Task: In the  document study Apply all border to the tabe with  'with box; Style line and width 1 pt 'Select Header and apply  'Bold' Select the text and align it to the  Left
Action: Mouse moved to (314, 51)
Screenshot: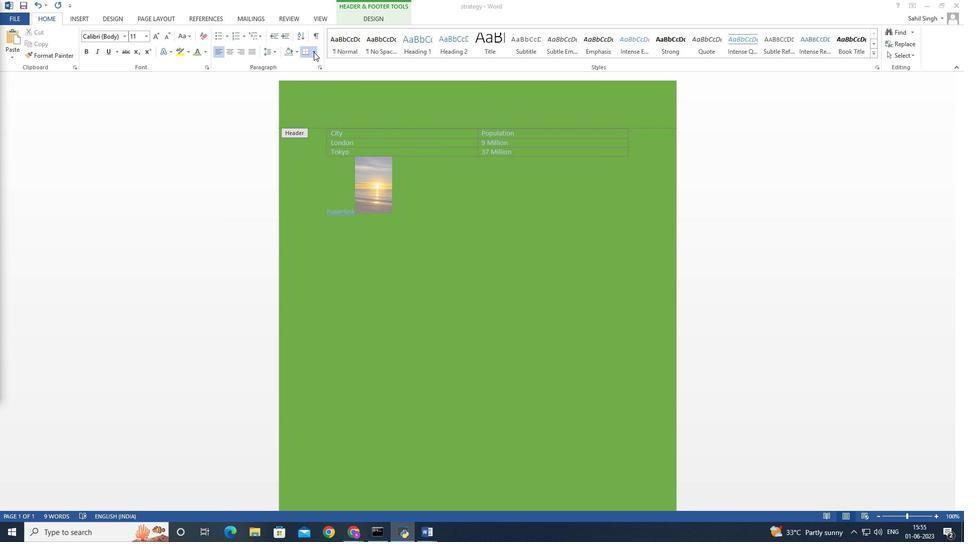 
Action: Mouse pressed left at (314, 51)
Screenshot: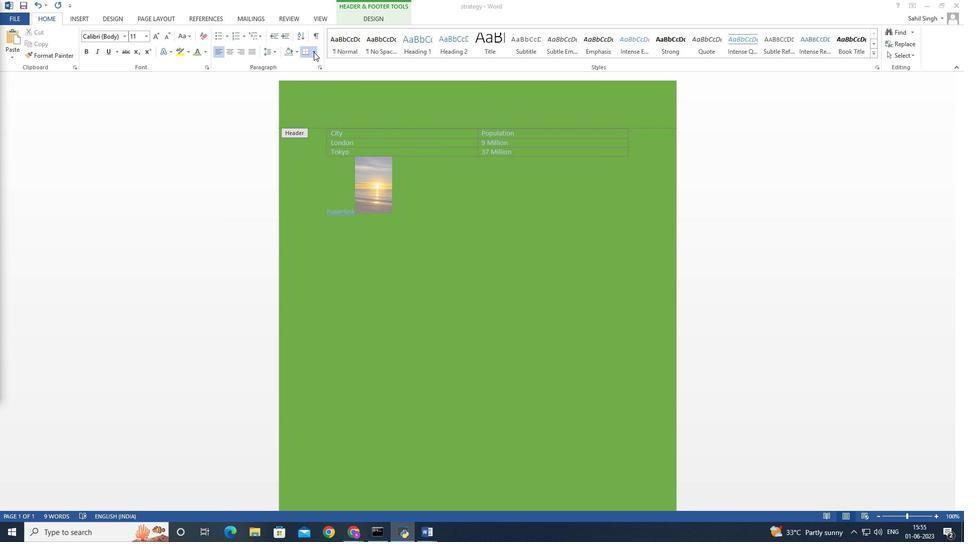 
Action: Mouse moved to (312, 53)
Screenshot: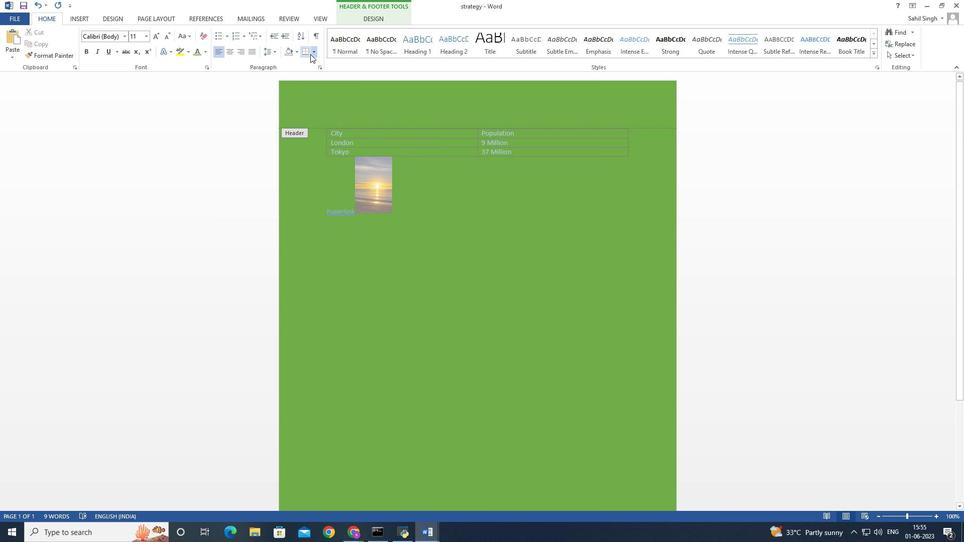 
Action: Mouse pressed left at (312, 53)
Screenshot: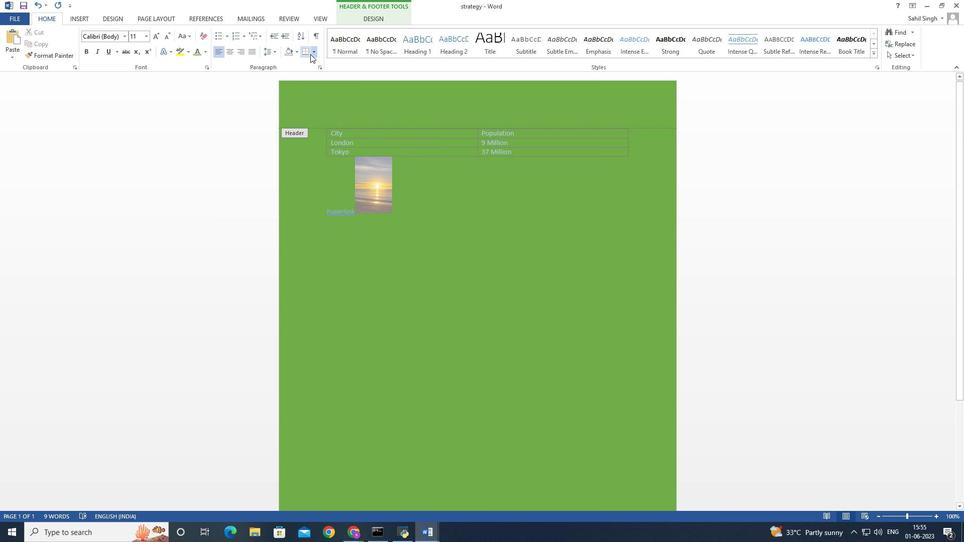 
Action: Mouse moved to (342, 124)
Screenshot: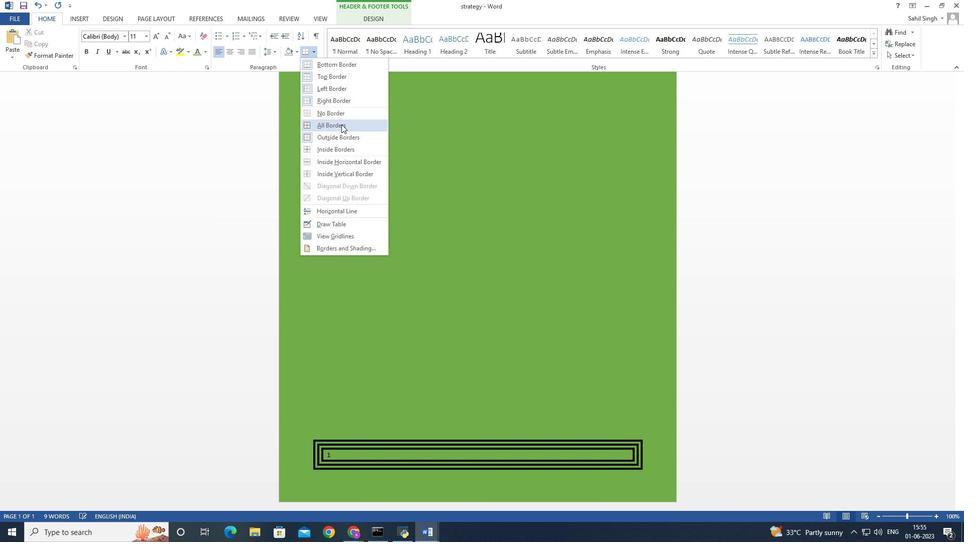 
Action: Mouse pressed left at (342, 124)
Screenshot: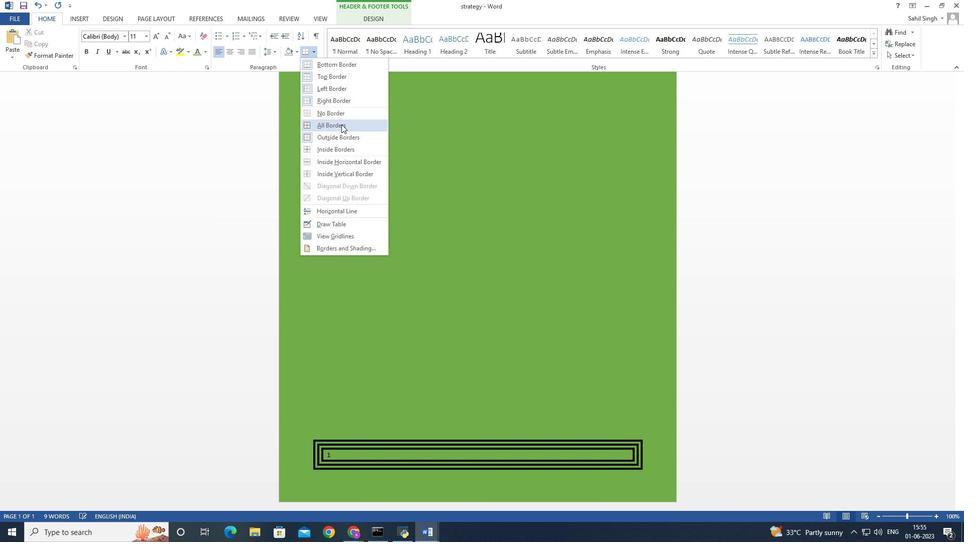 
Action: Mouse moved to (343, 178)
Screenshot: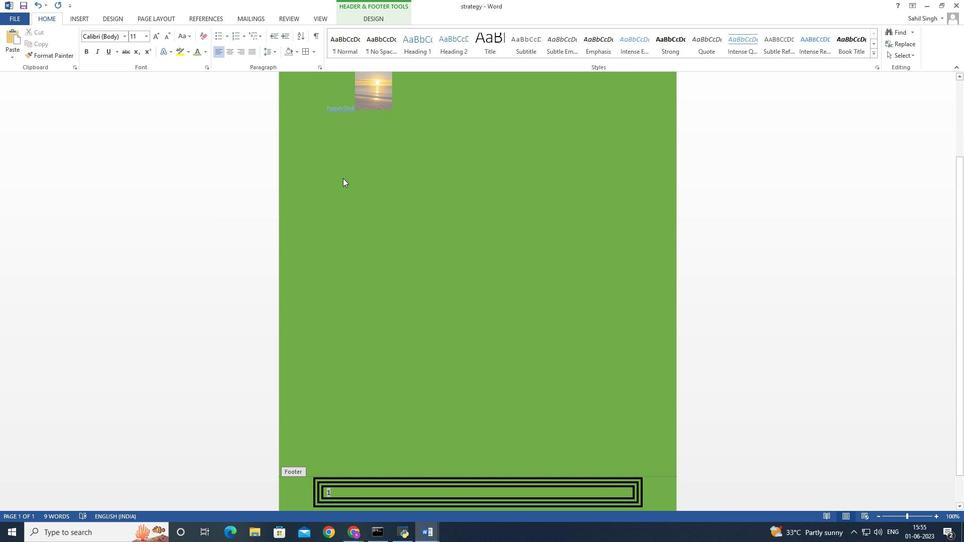 
Action: Key pressed ctrl+Zctrl+Z<'\x1a'>
Screenshot: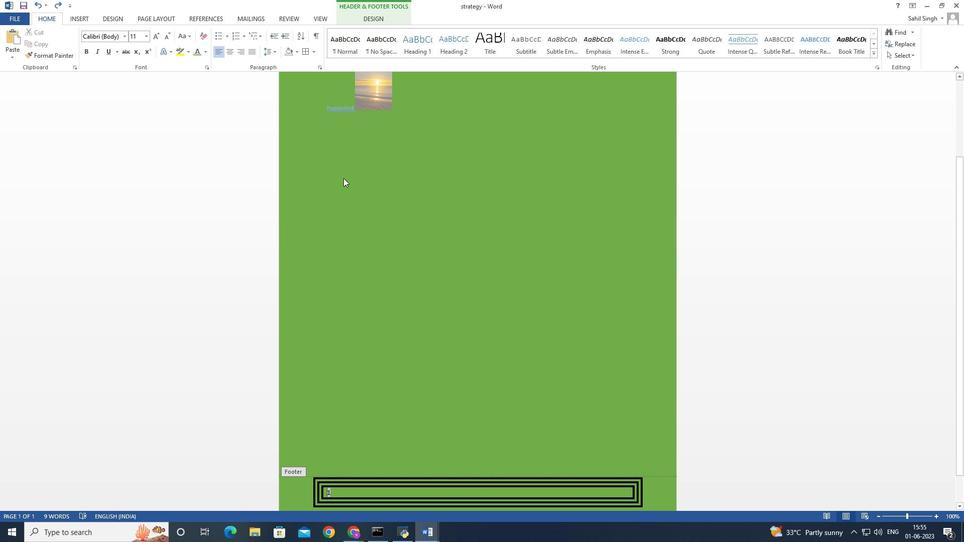 
Action: Mouse moved to (381, 224)
Screenshot: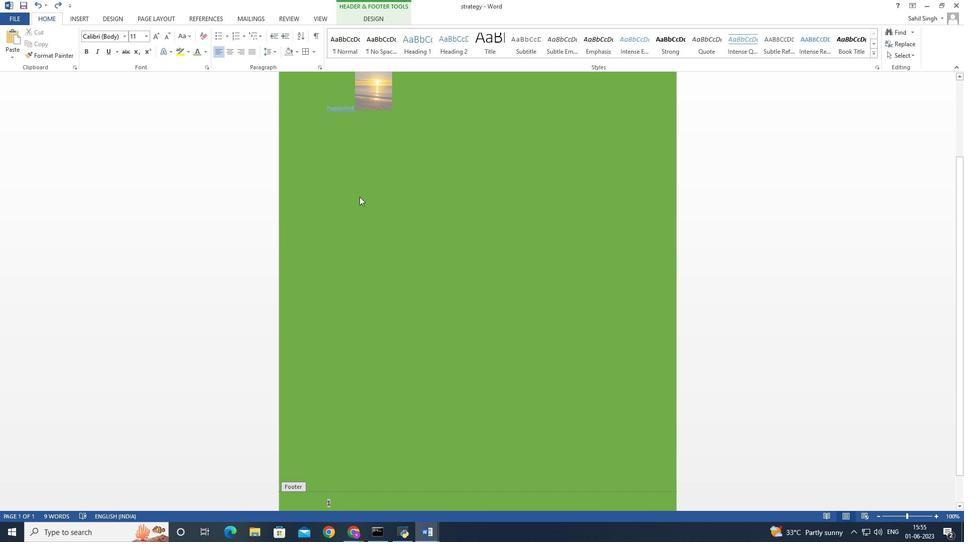
Action: Mouse scrolled (381, 224) with delta (0, 0)
Screenshot: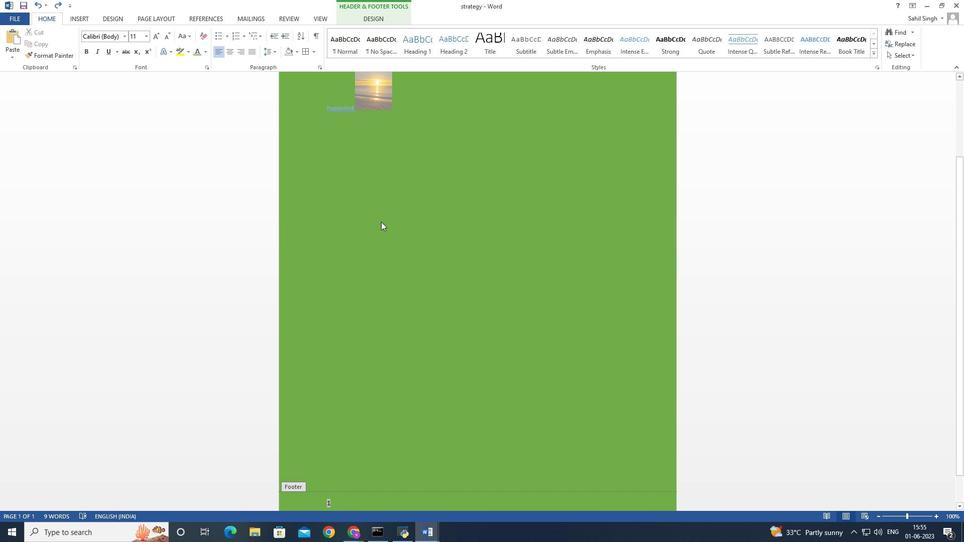 
Action: Mouse moved to (381, 224)
Screenshot: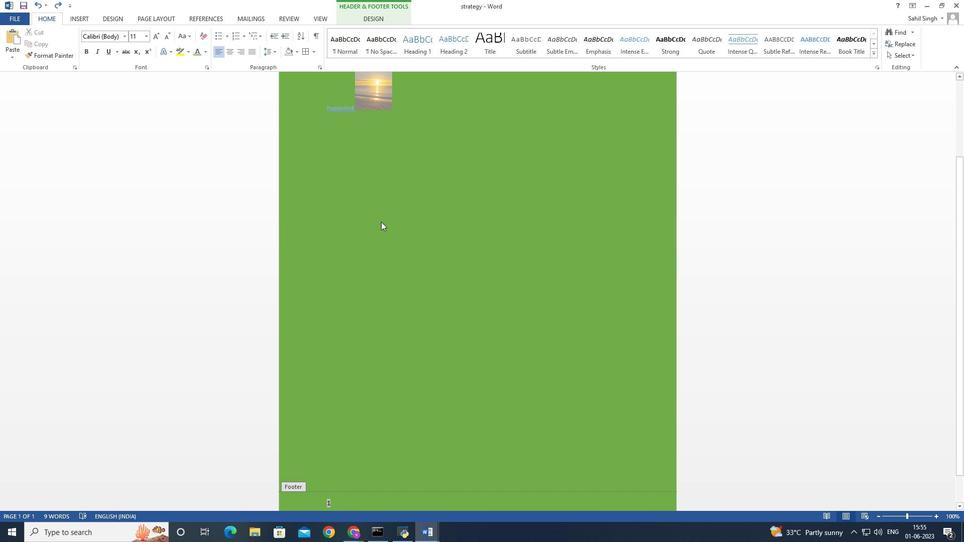 
Action: Mouse scrolled (381, 225) with delta (0, 0)
Screenshot: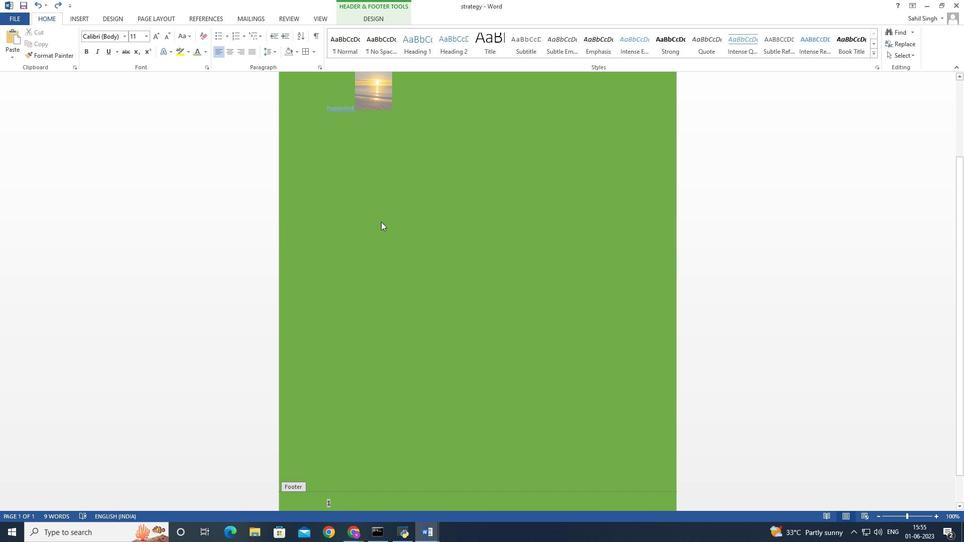 
Action: Mouse moved to (382, 228)
Screenshot: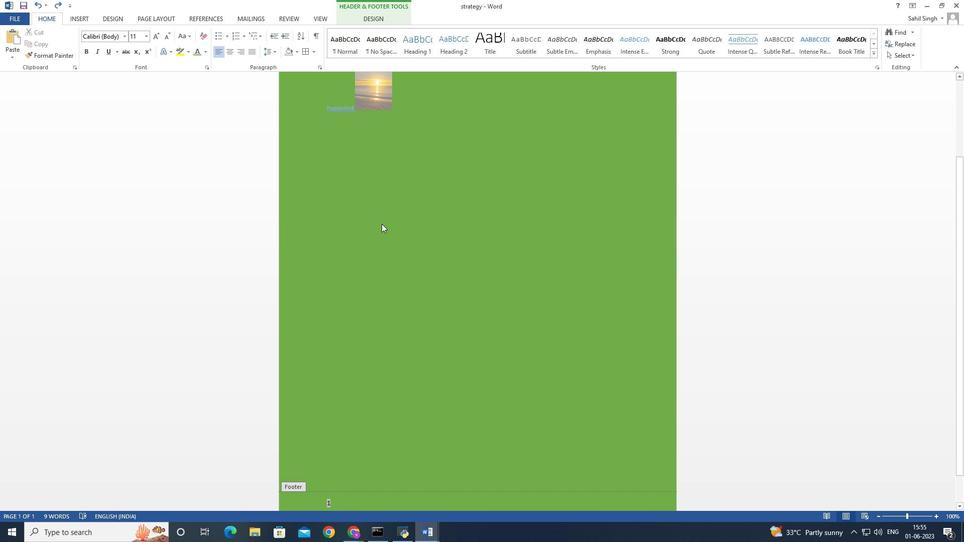 
Action: Mouse scrolled (382, 228) with delta (0, 0)
Screenshot: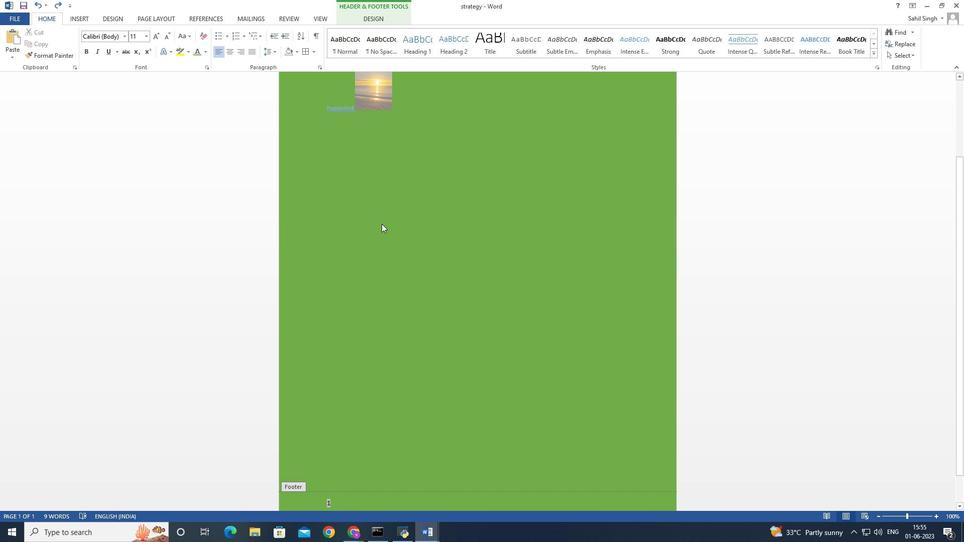 
Action: Mouse moved to (382, 232)
Screenshot: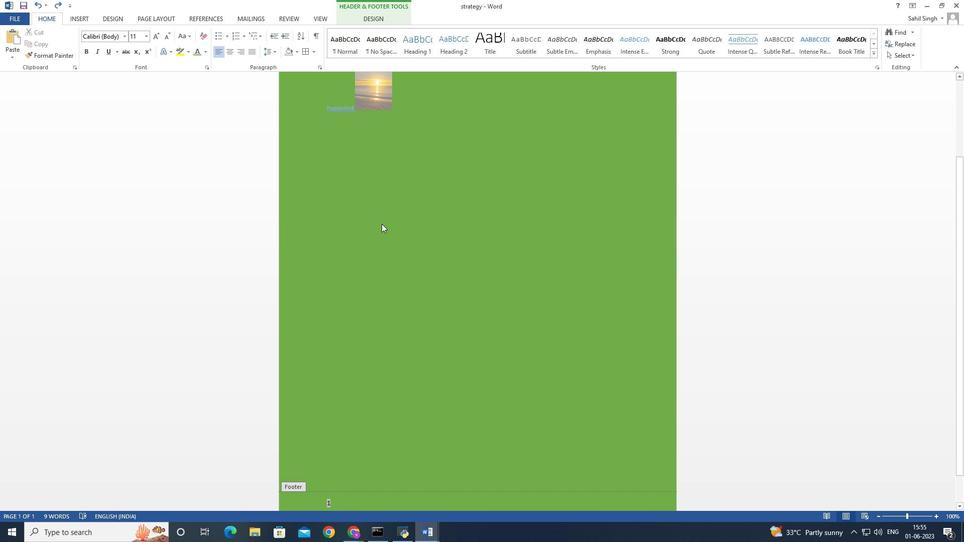 
Action: Mouse scrolled (382, 232) with delta (0, 0)
Screenshot: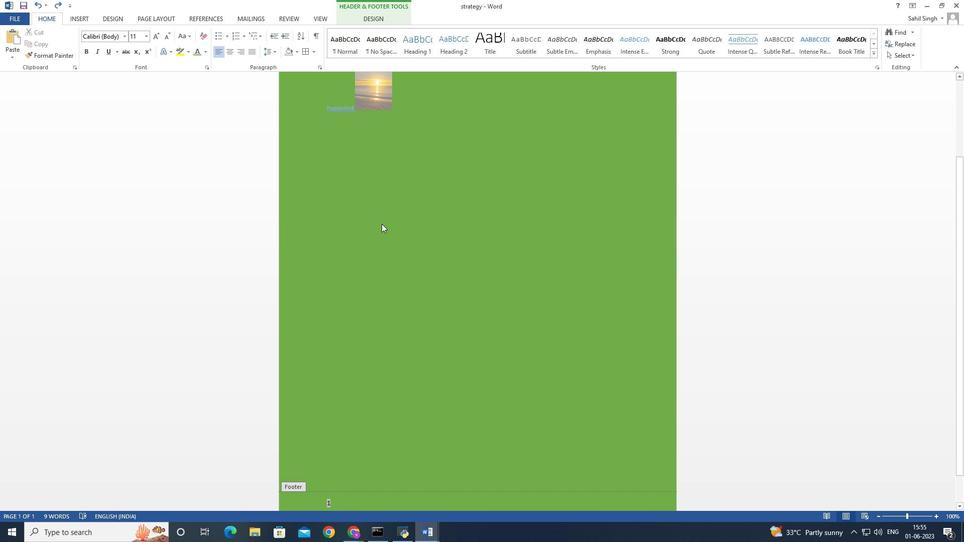 
Action: Mouse moved to (242, 245)
Screenshot: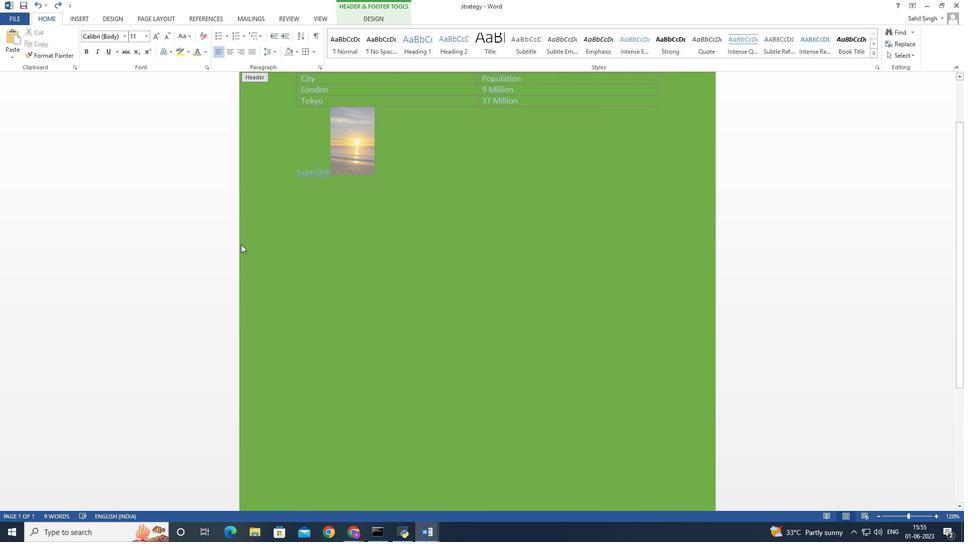 
Action: Mouse scrolled (242, 245) with delta (0, 0)
Screenshot: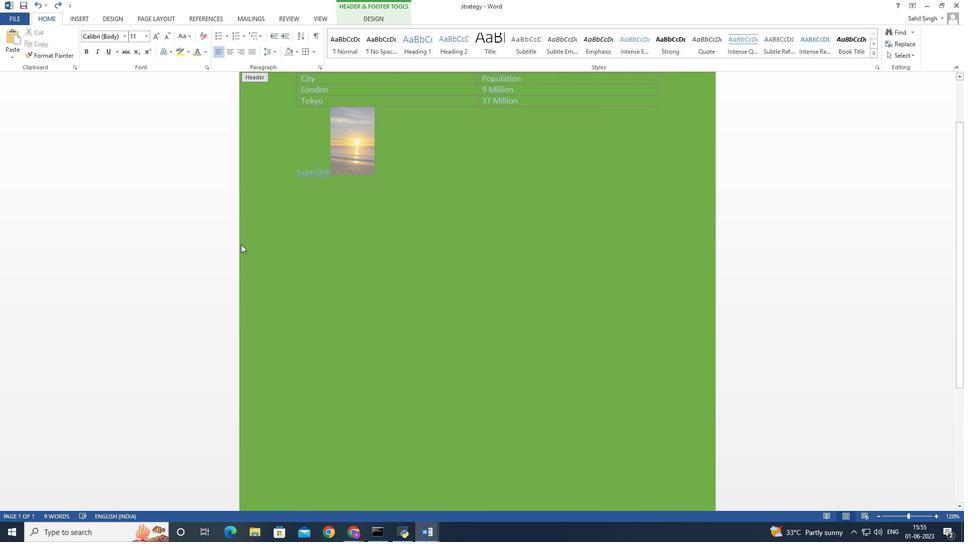 
Action: Mouse moved to (242, 245)
Screenshot: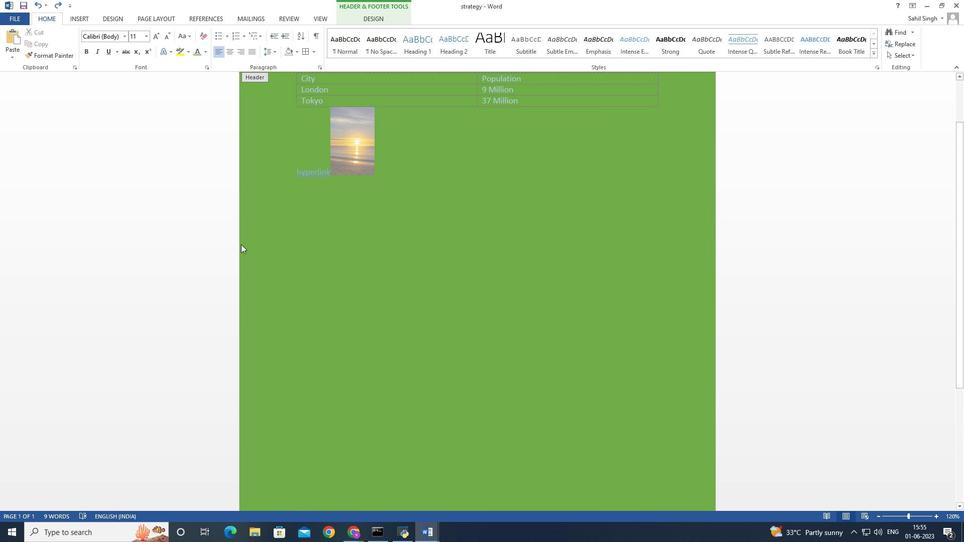 
Action: Mouse scrolled (242, 246) with delta (0, 0)
Screenshot: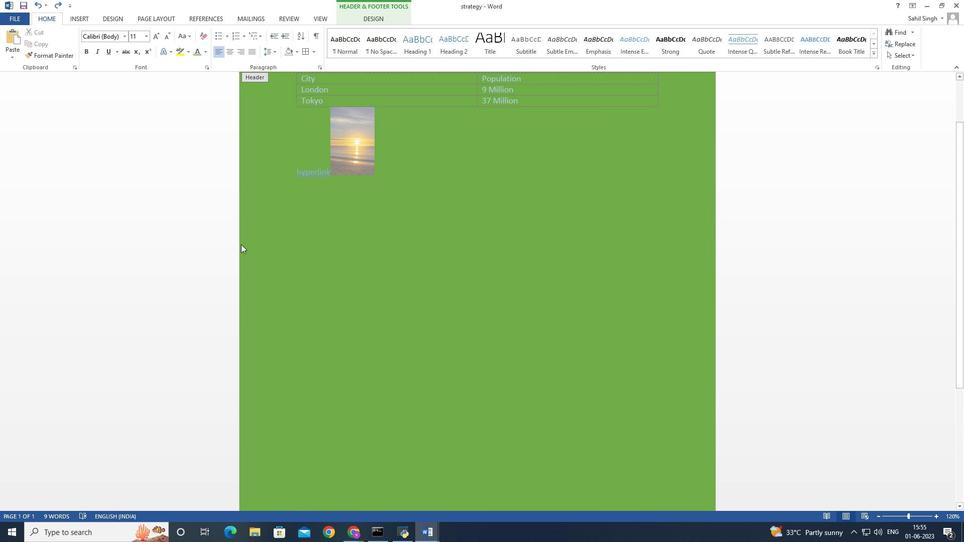 
Action: Mouse moved to (242, 245)
Screenshot: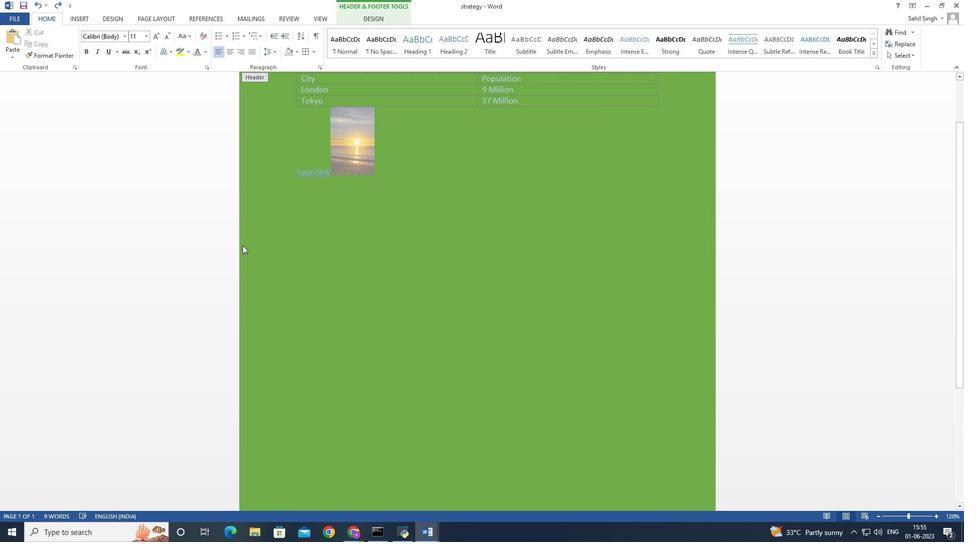 
Action: Mouse scrolled (242, 246) with delta (0, 0)
Screenshot: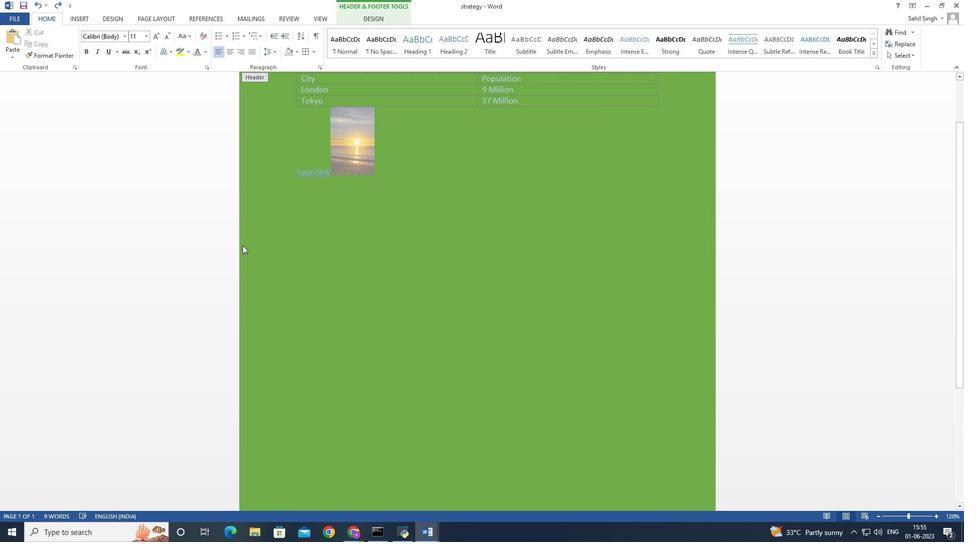 
Action: Mouse moved to (304, 145)
Screenshot: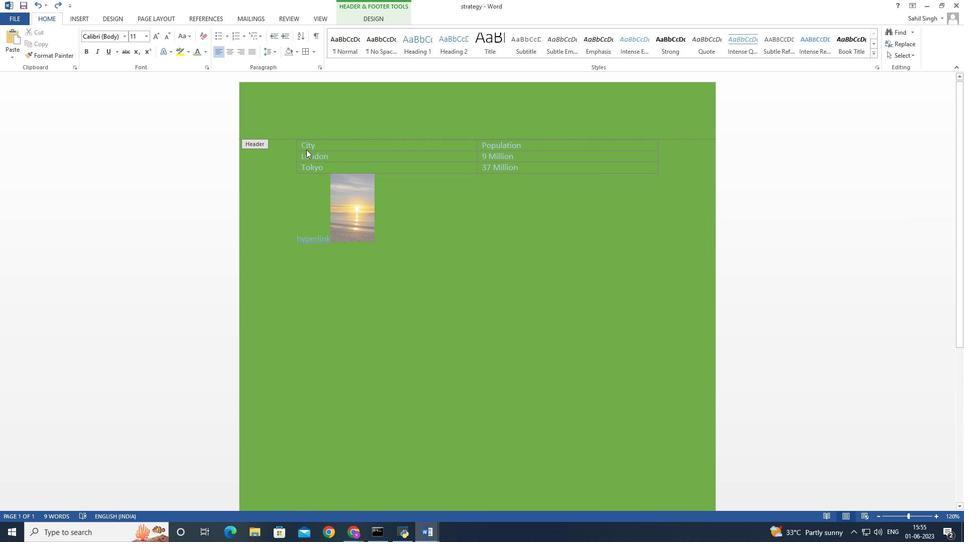 
Action: Mouse pressed left at (304, 145)
Screenshot: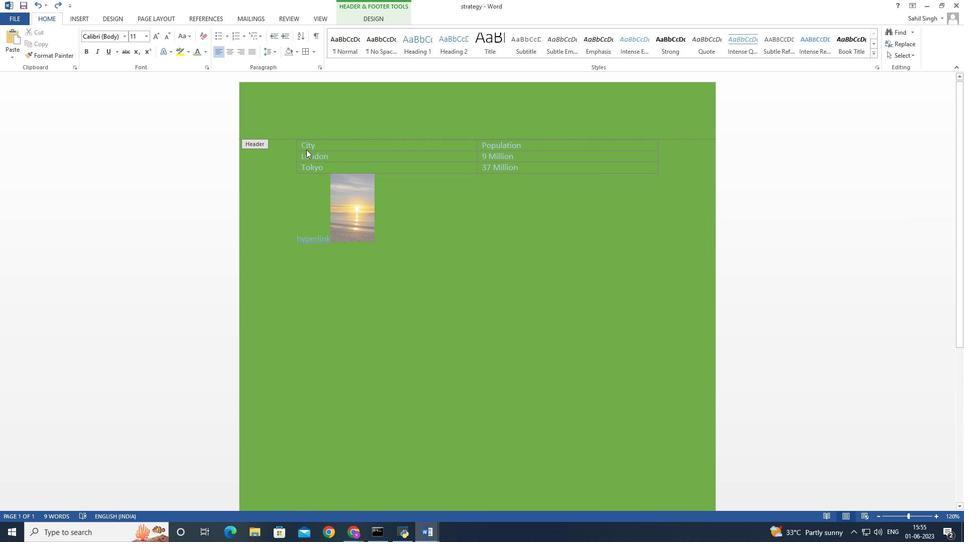
Action: Mouse moved to (301, 149)
Screenshot: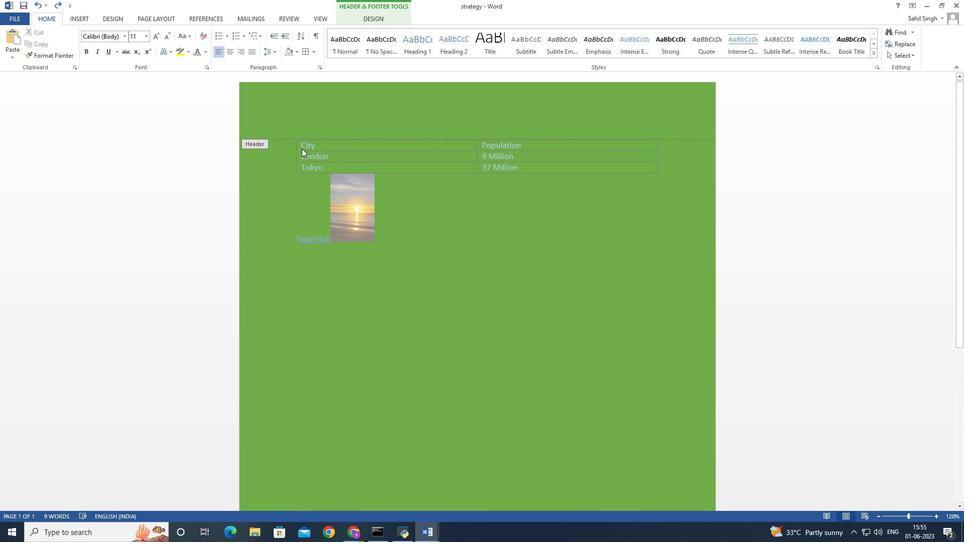 
Action: Mouse pressed left at (301, 149)
Screenshot: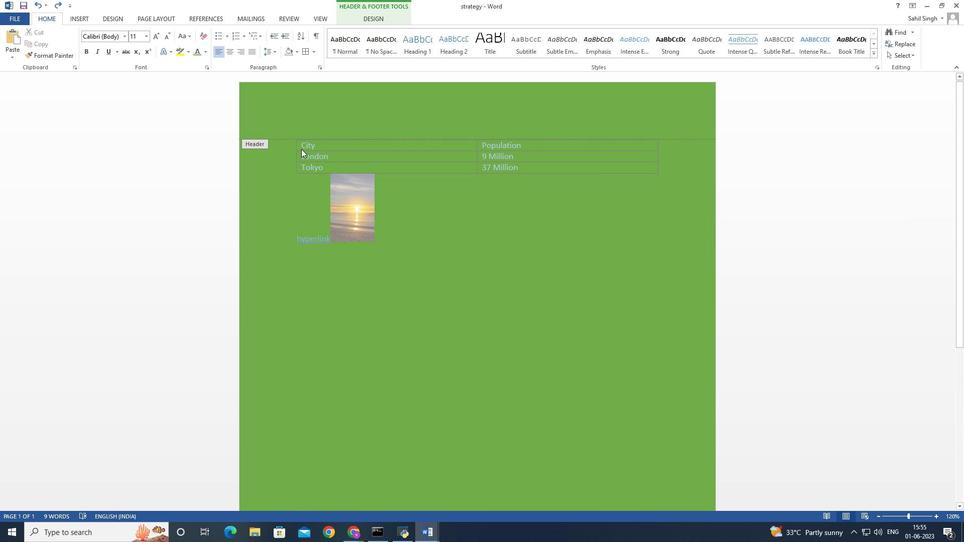 
Action: Mouse pressed left at (301, 149)
Screenshot: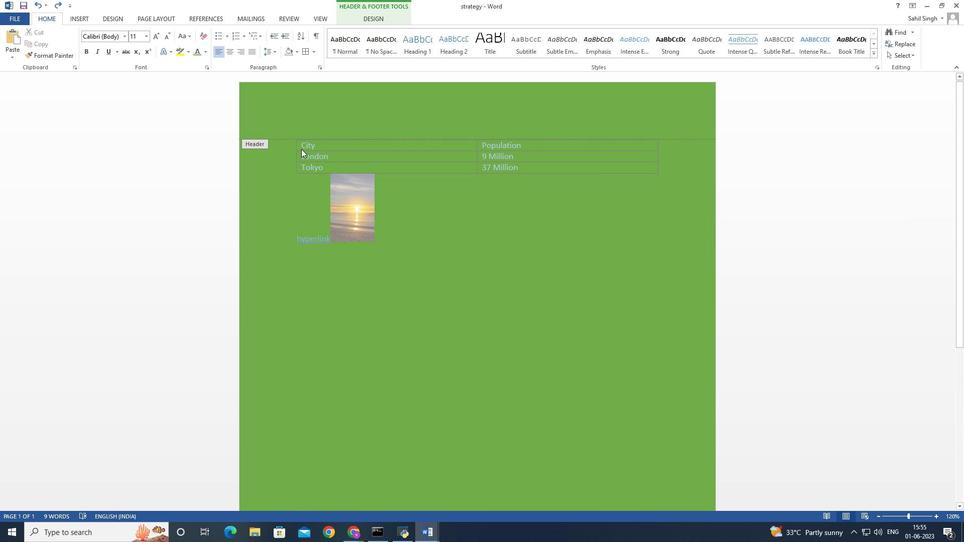 
Action: Mouse moved to (293, 136)
Screenshot: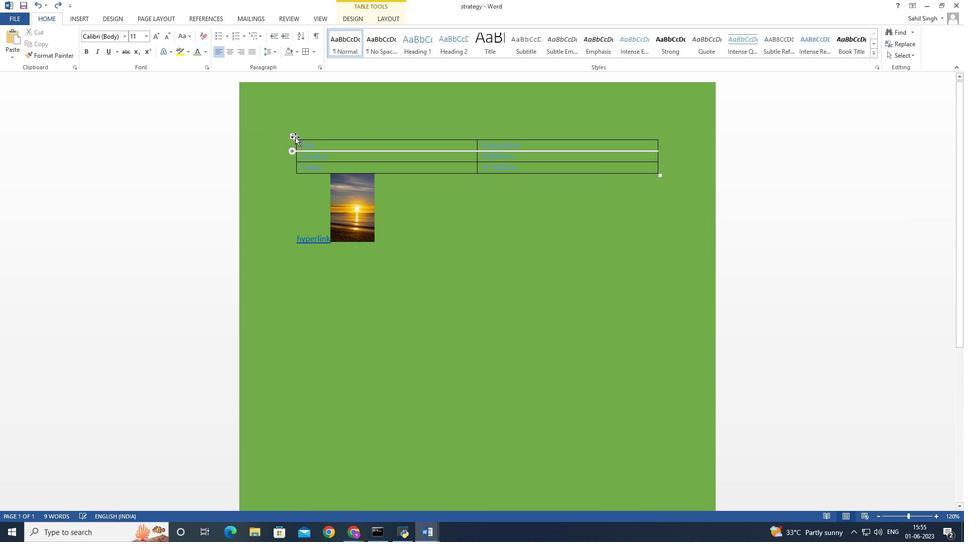 
Action: Mouse pressed left at (293, 136)
Screenshot: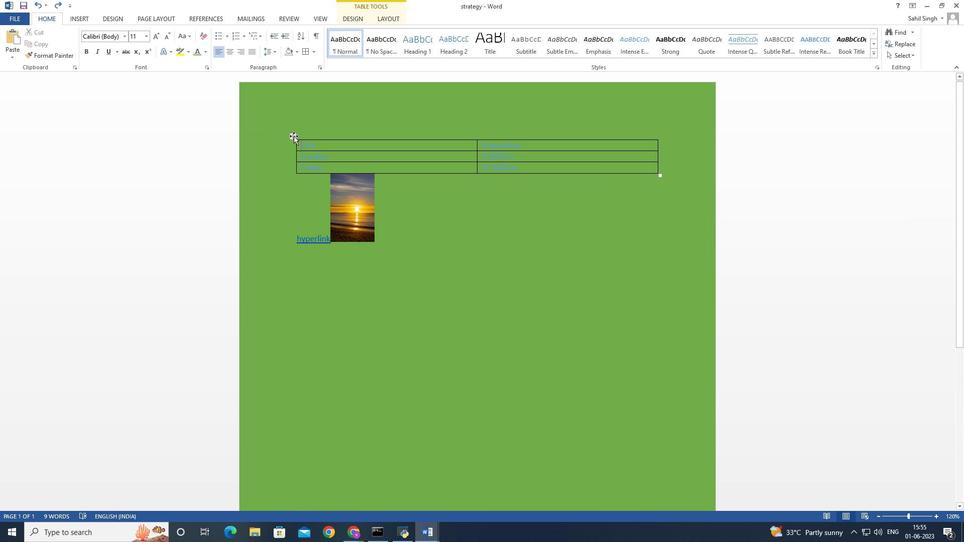 
Action: Mouse moved to (394, 118)
Screenshot: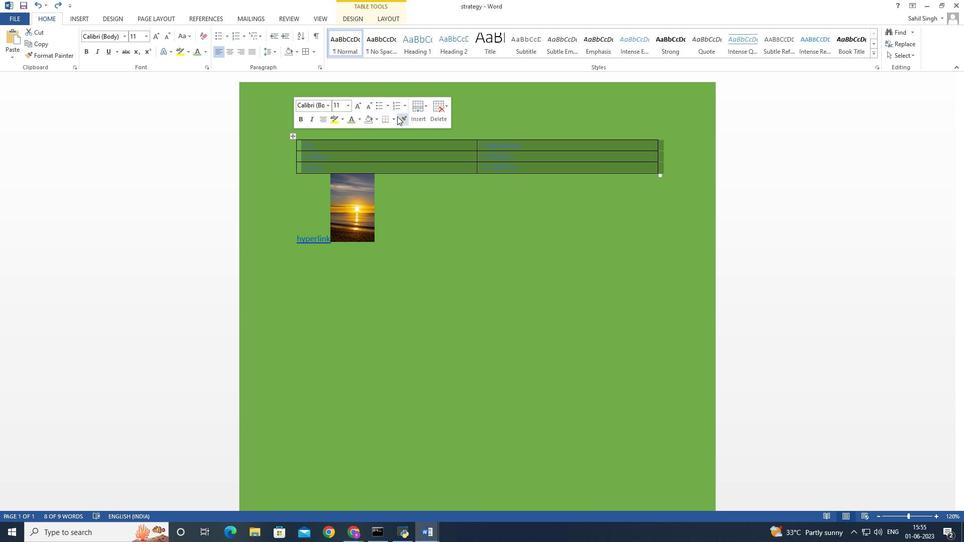 
Action: Mouse pressed left at (394, 118)
Screenshot: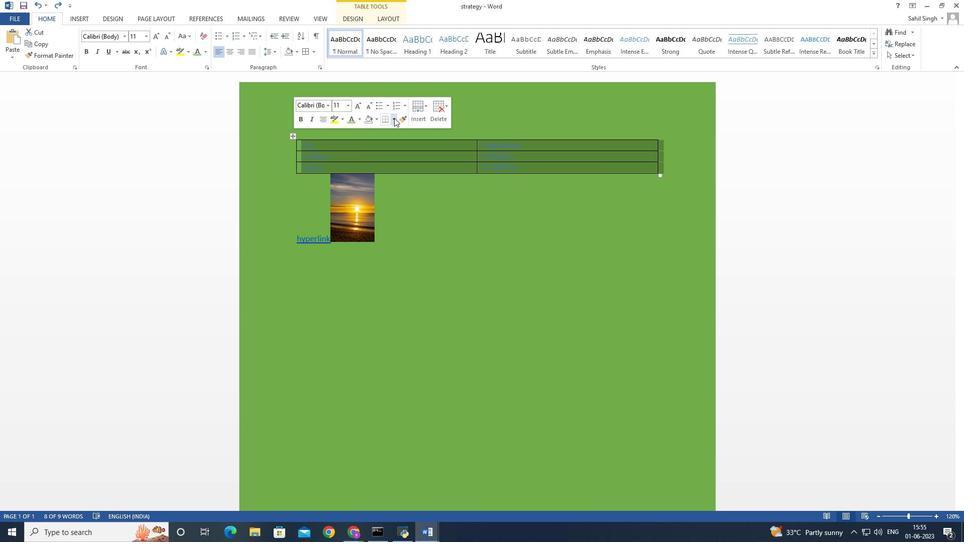 
Action: Mouse moved to (438, 316)
Screenshot: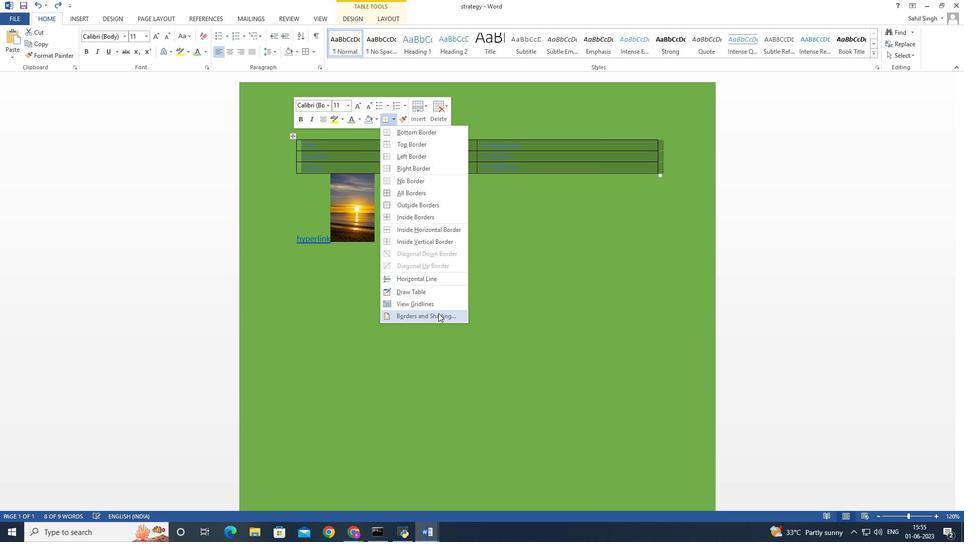 
Action: Mouse pressed left at (438, 316)
Screenshot: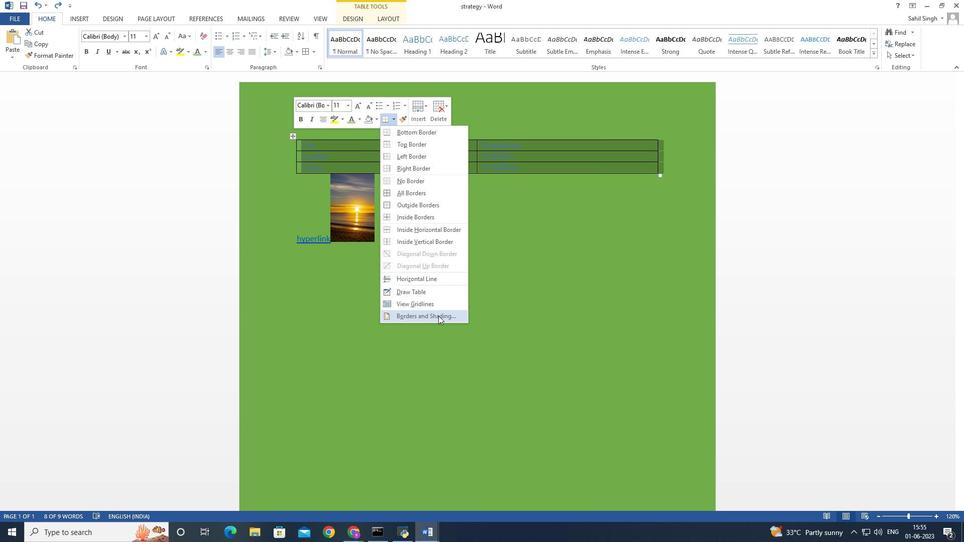 
Action: Mouse moved to (362, 222)
Screenshot: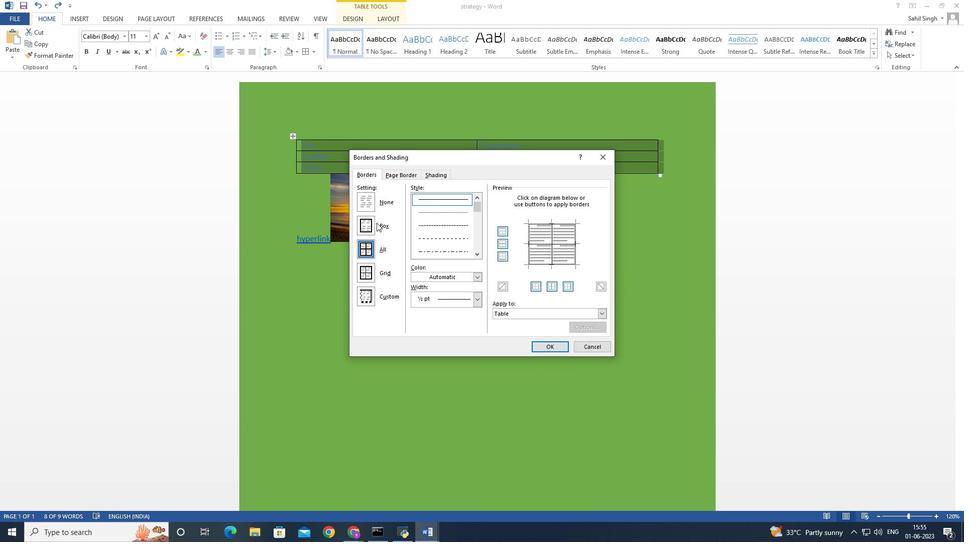 
Action: Mouse pressed left at (362, 222)
Screenshot: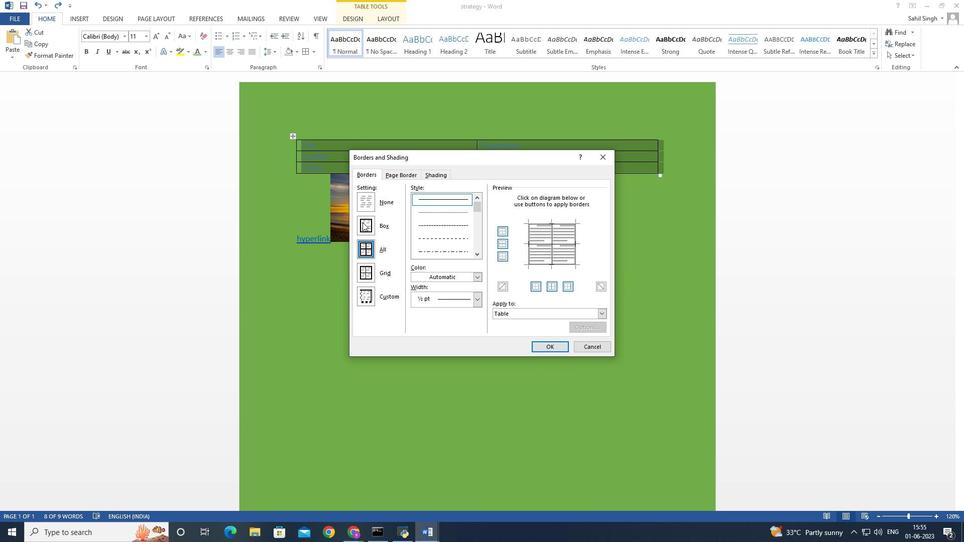 
Action: Mouse moved to (447, 193)
Screenshot: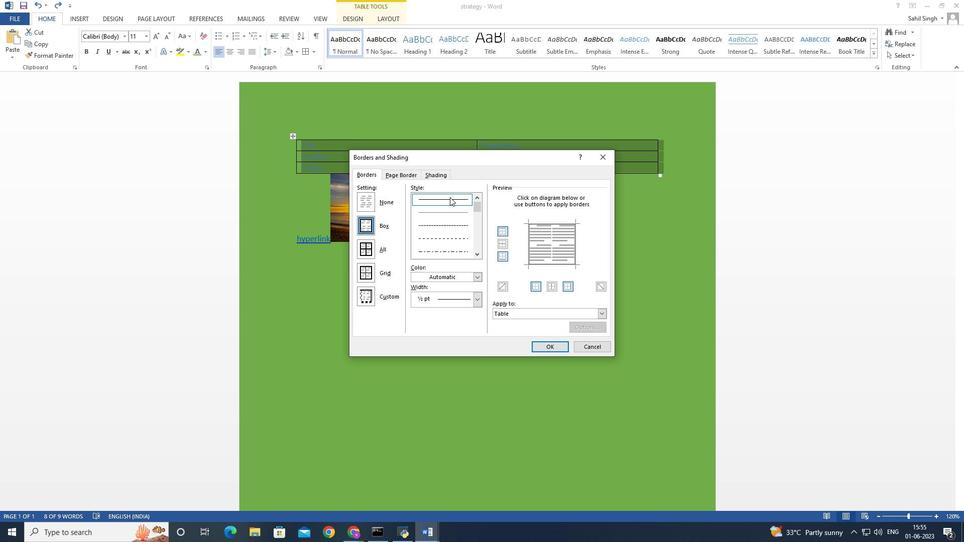 
Action: Mouse pressed left at (447, 193)
Screenshot: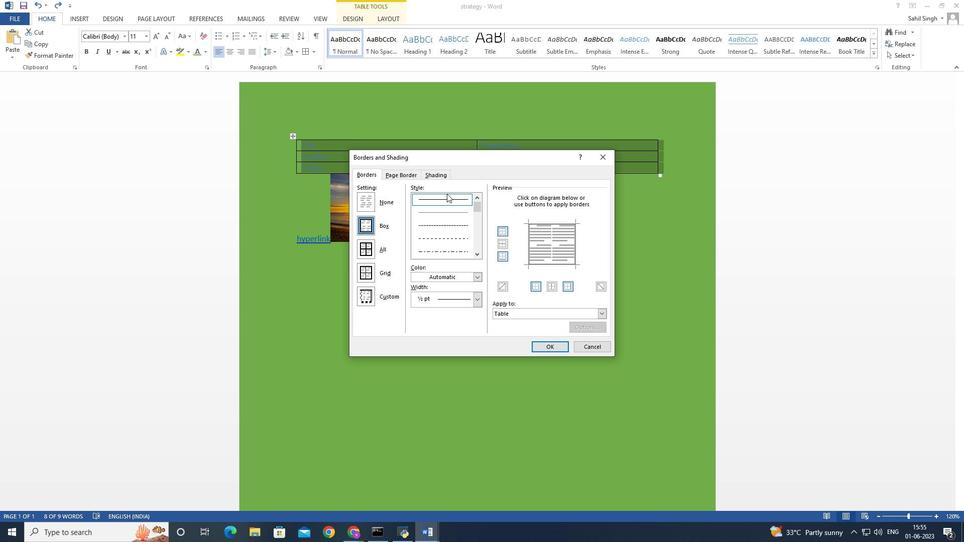 
Action: Mouse moved to (480, 293)
Screenshot: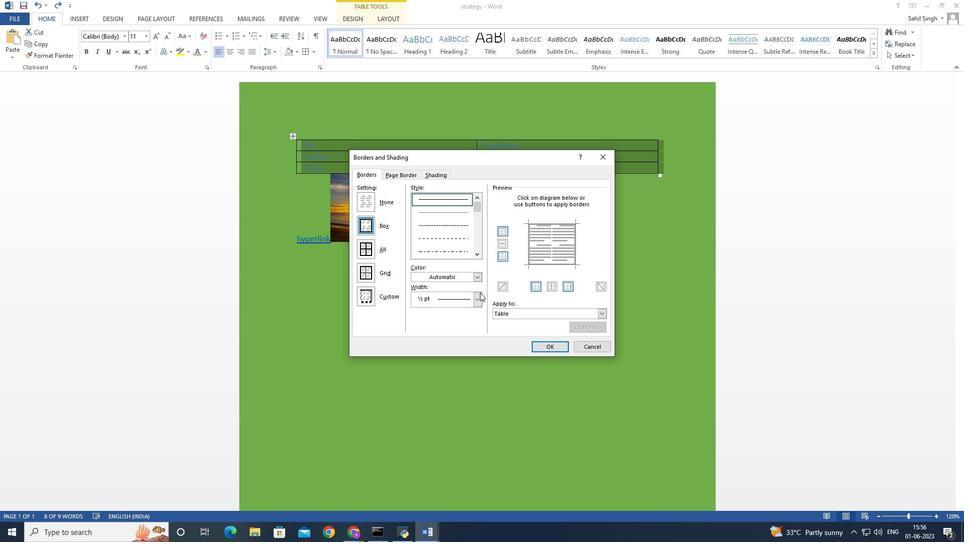 
Action: Mouse pressed left at (480, 293)
Screenshot: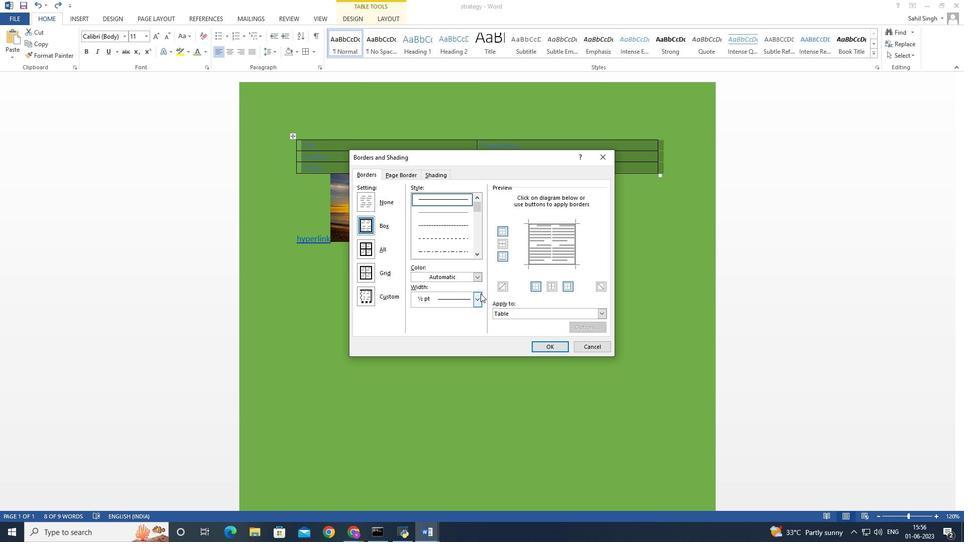 
Action: Mouse moved to (438, 351)
Screenshot: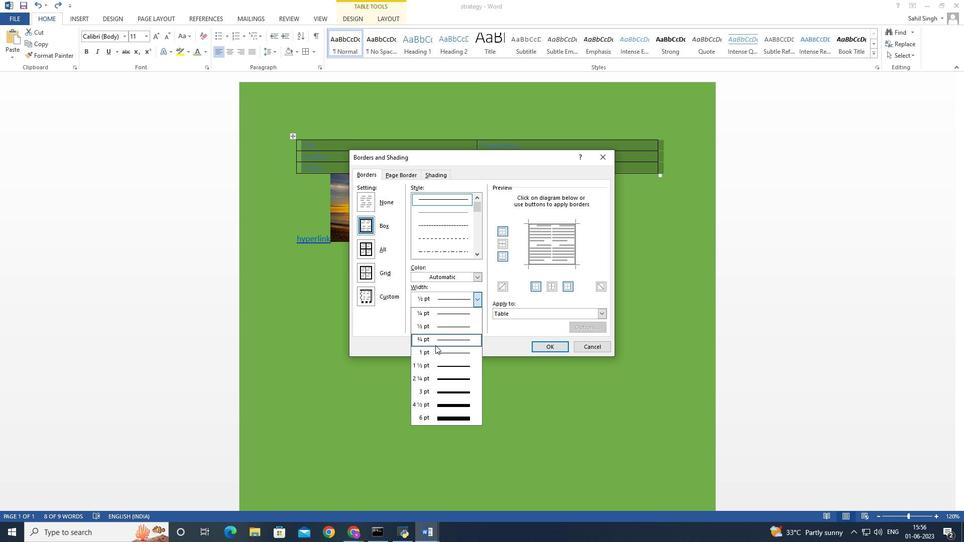 
Action: Mouse pressed left at (438, 351)
Screenshot: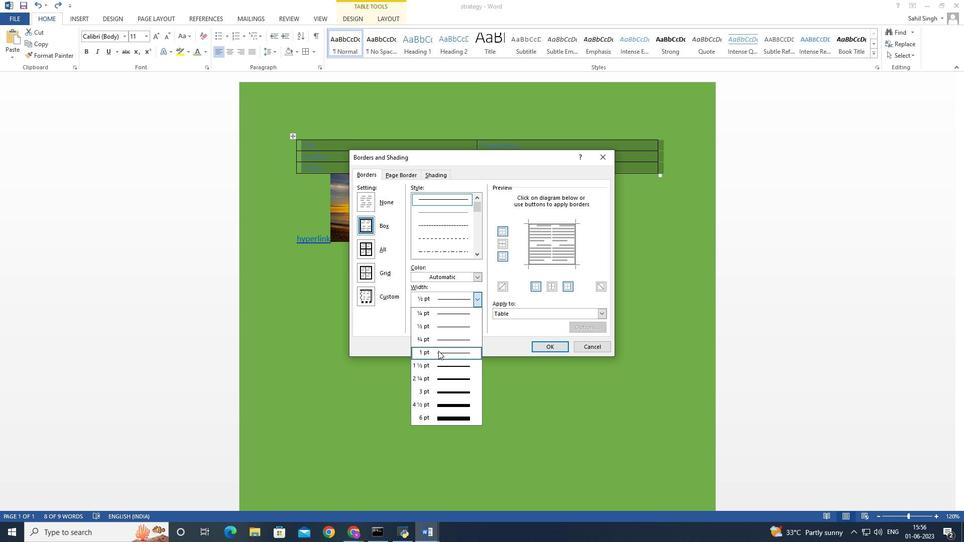 
Action: Mouse moved to (543, 345)
Screenshot: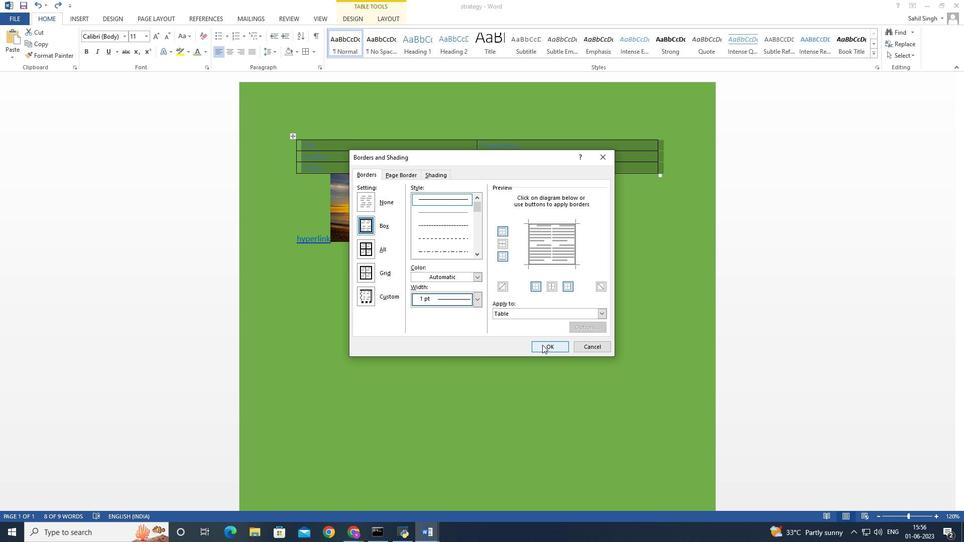 
Action: Mouse pressed left at (543, 345)
Screenshot: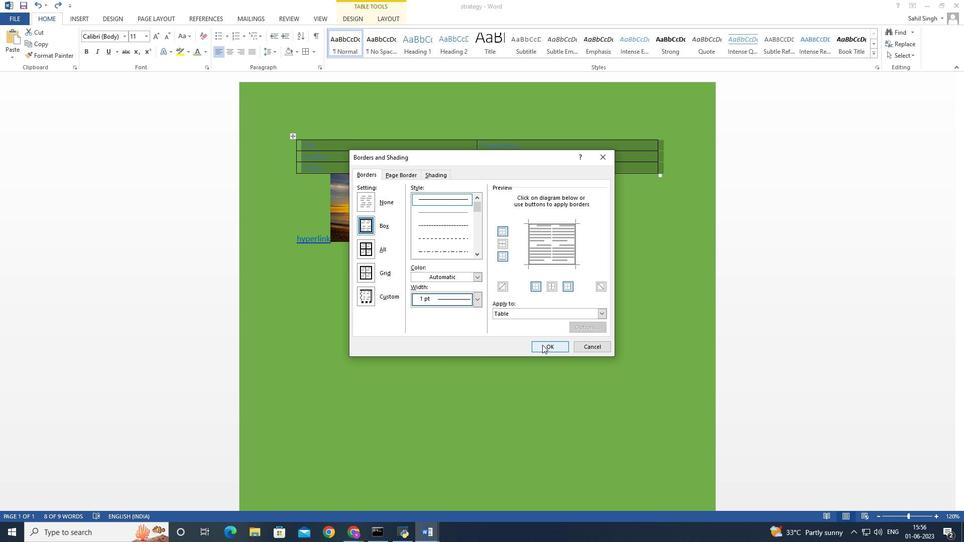 
Action: Mouse moved to (325, 142)
Screenshot: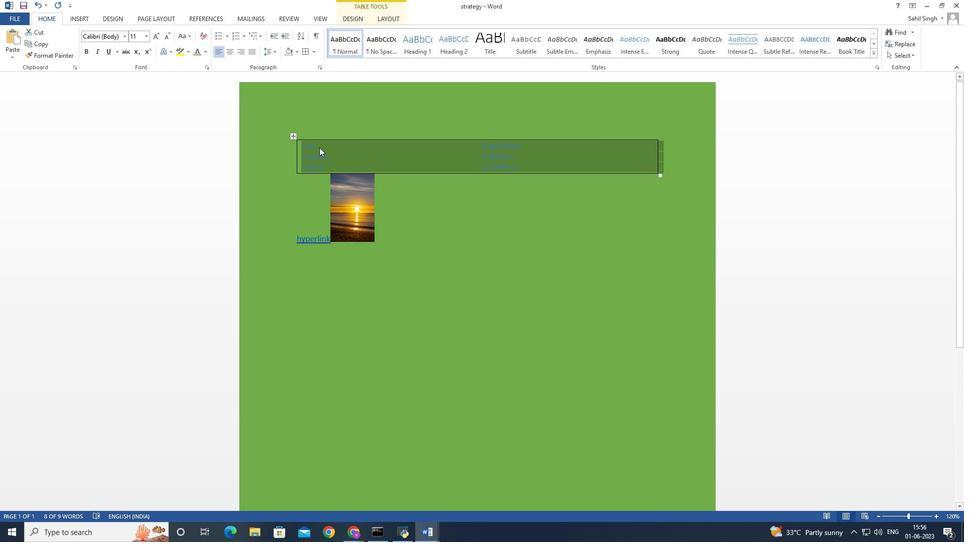 
Action: Mouse pressed left at (325, 142)
Screenshot: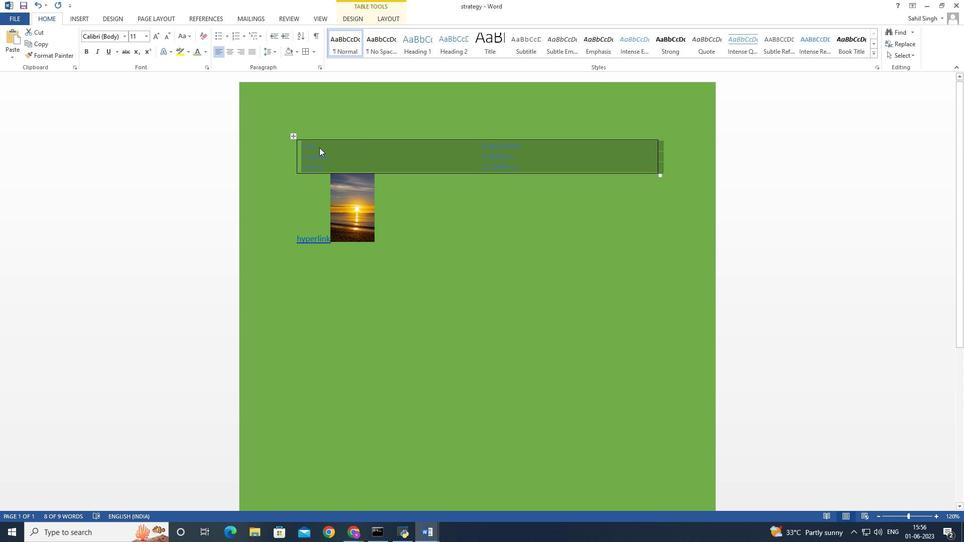 
Action: Mouse moved to (303, 145)
Screenshot: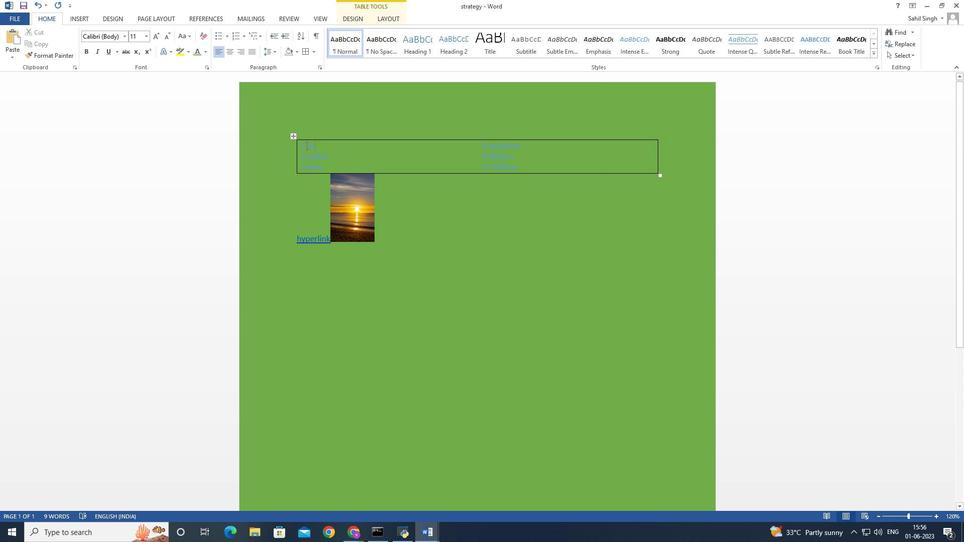 
Action: Mouse pressed left at (303, 145)
Screenshot: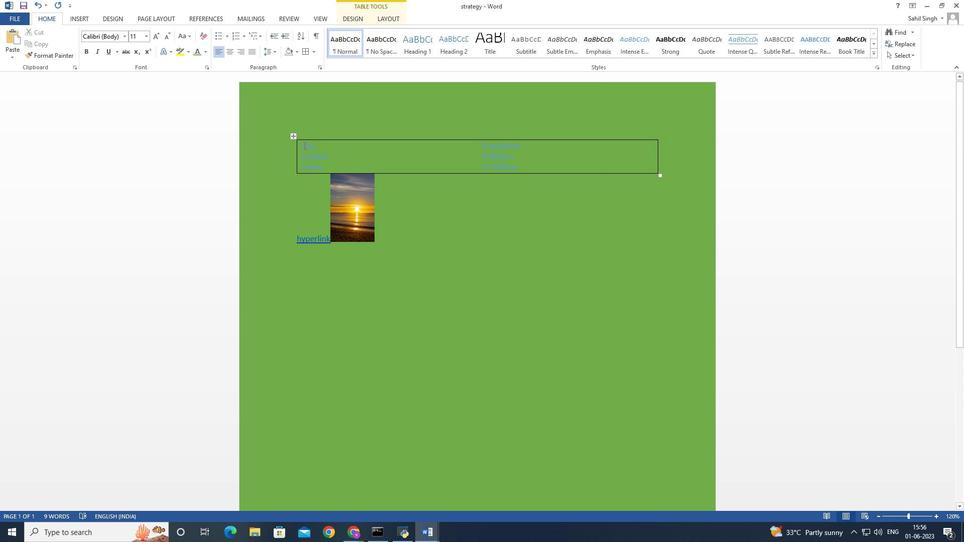 
Action: Mouse moved to (87, 49)
Screenshot: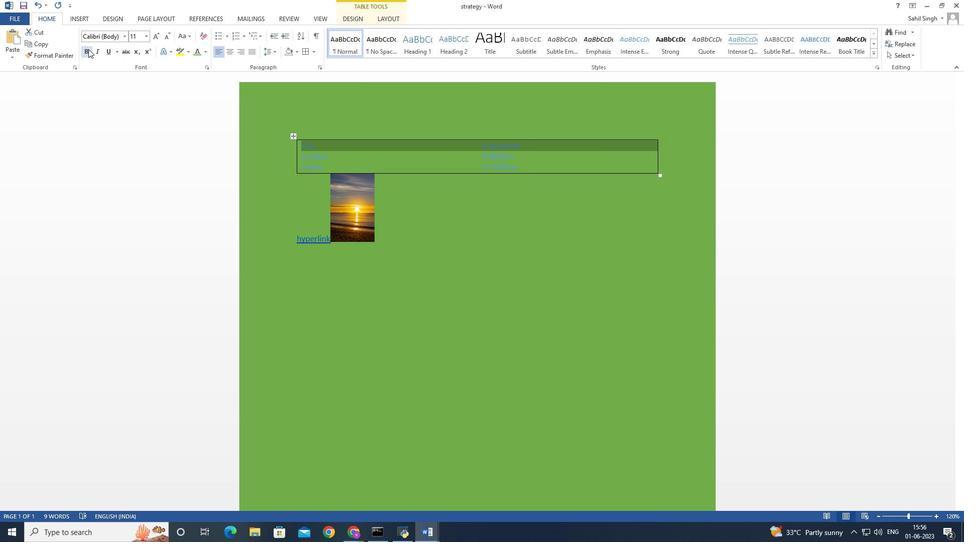 
Action: Mouse pressed left at (87, 49)
Screenshot: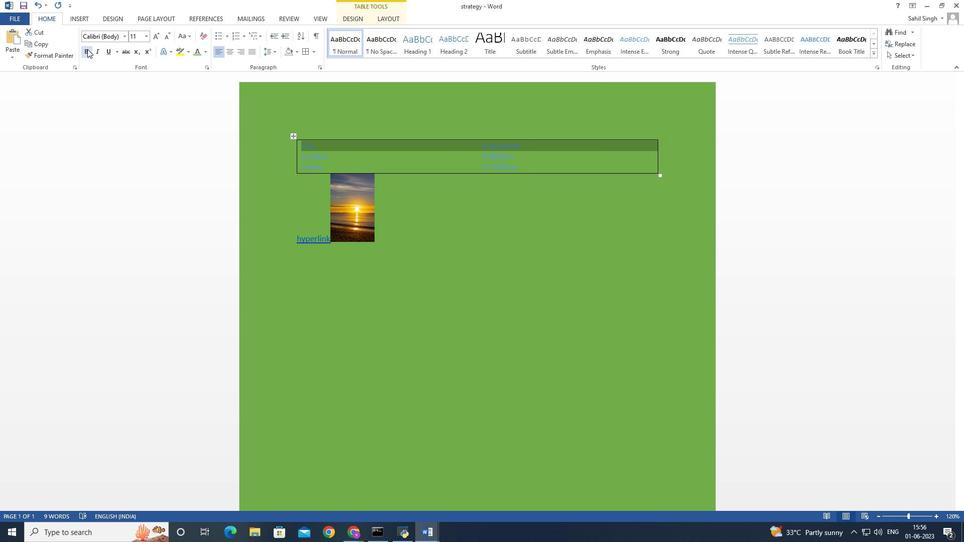 
Action: Mouse moved to (525, 168)
Screenshot: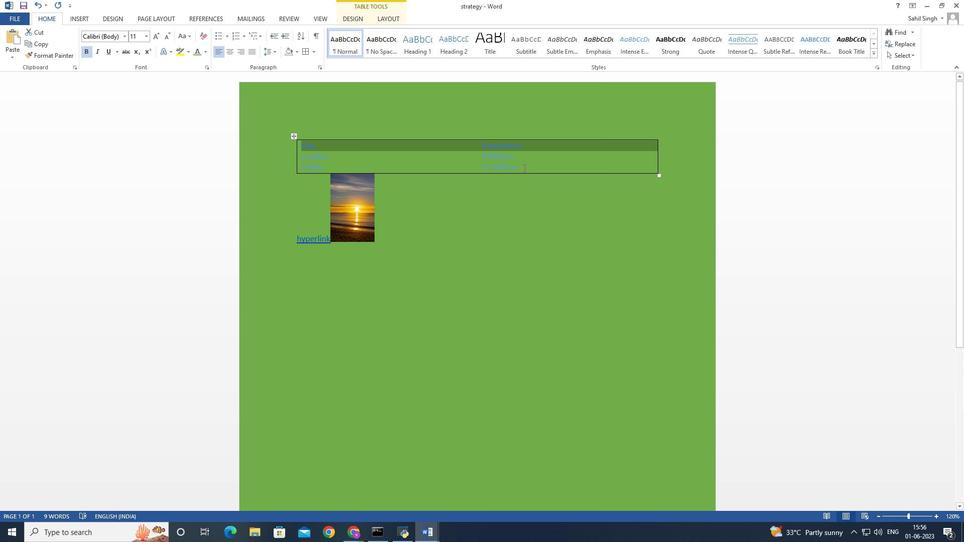 
Action: Mouse pressed left at (525, 168)
Screenshot: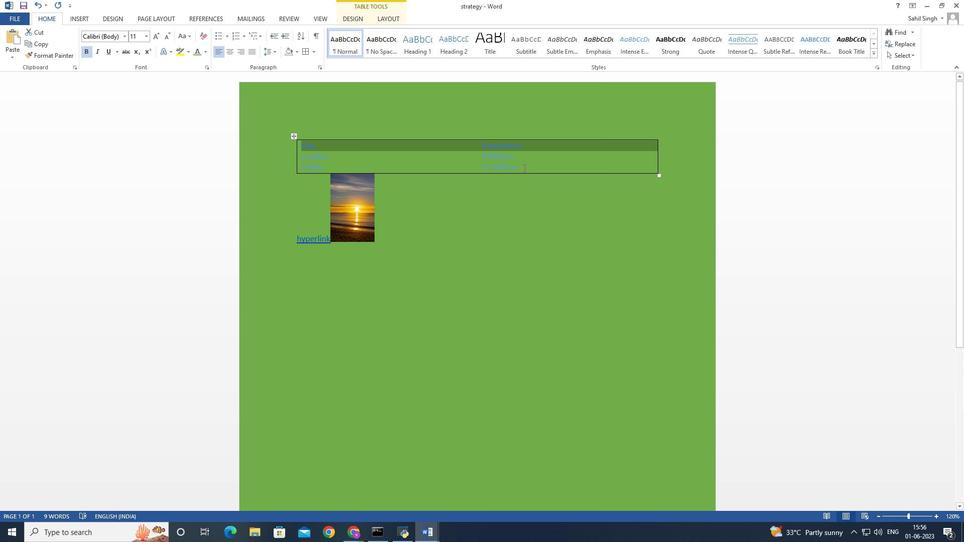 
Action: Mouse moved to (215, 52)
Screenshot: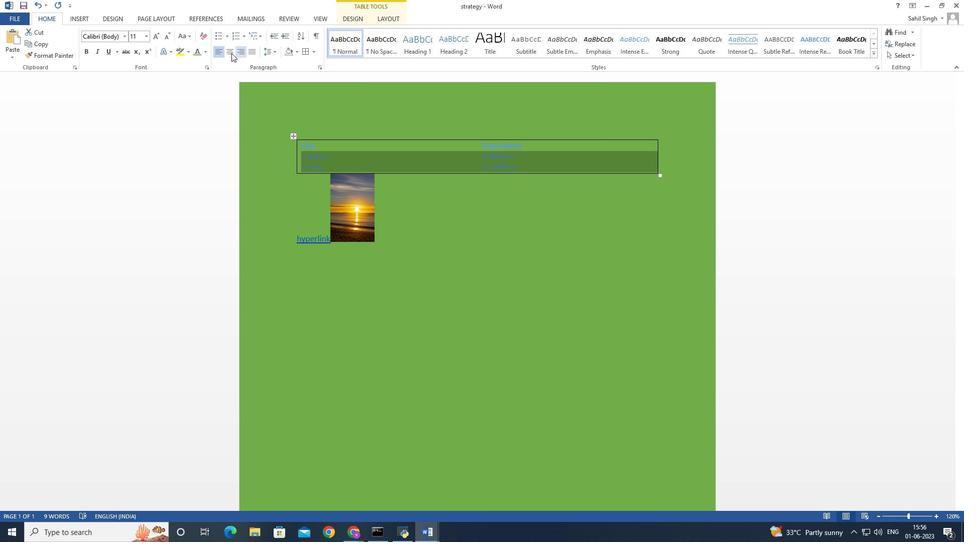 
Action: Mouse pressed left at (215, 52)
Screenshot: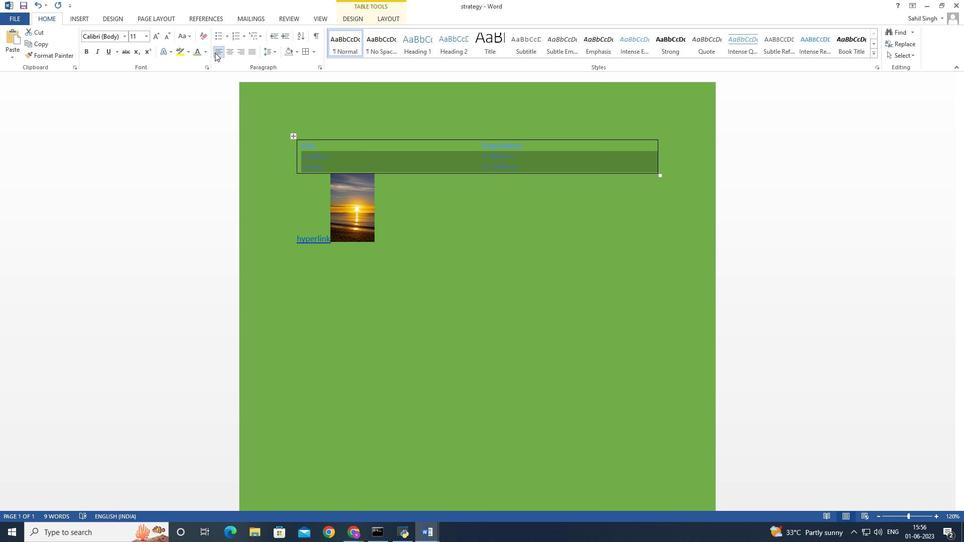 
Action: Mouse moved to (215, 52)
Screenshot: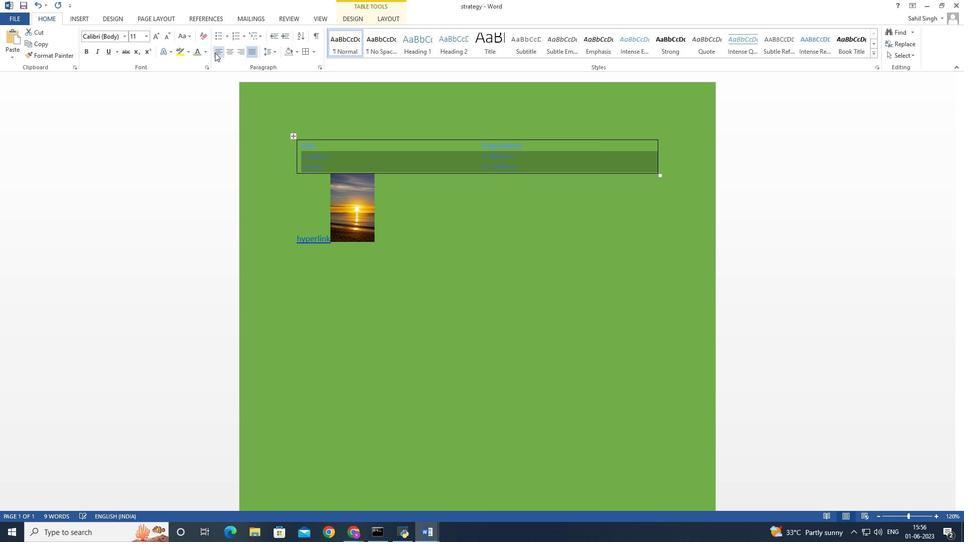 
Action: Mouse pressed left at (215, 52)
Screenshot: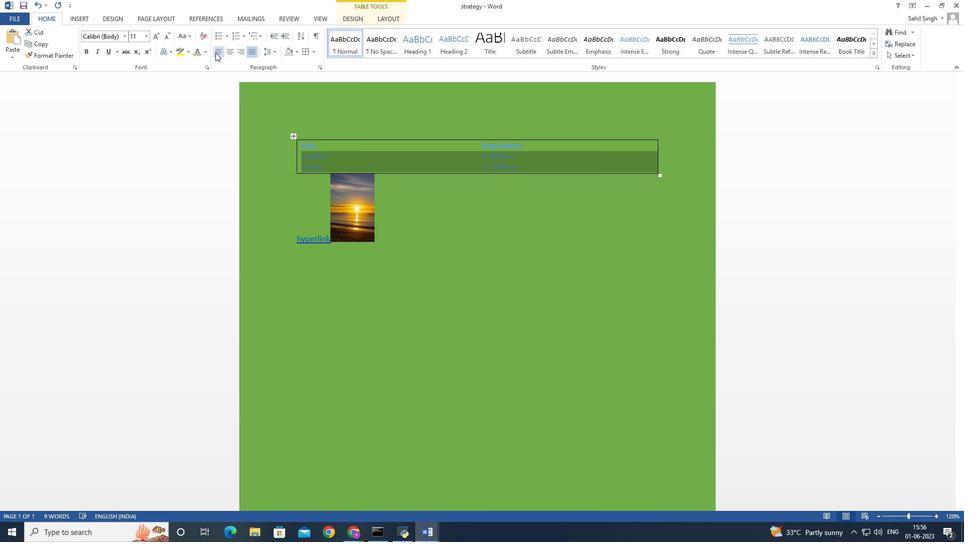 
Action: Mouse moved to (168, 283)
Screenshot: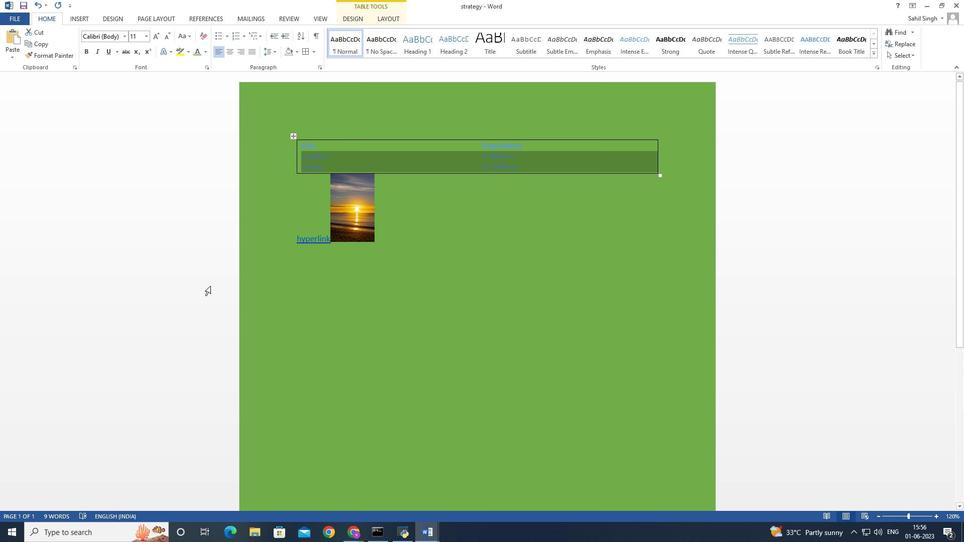 
Action: Mouse scrolled (168, 282) with delta (0, 0)
Screenshot: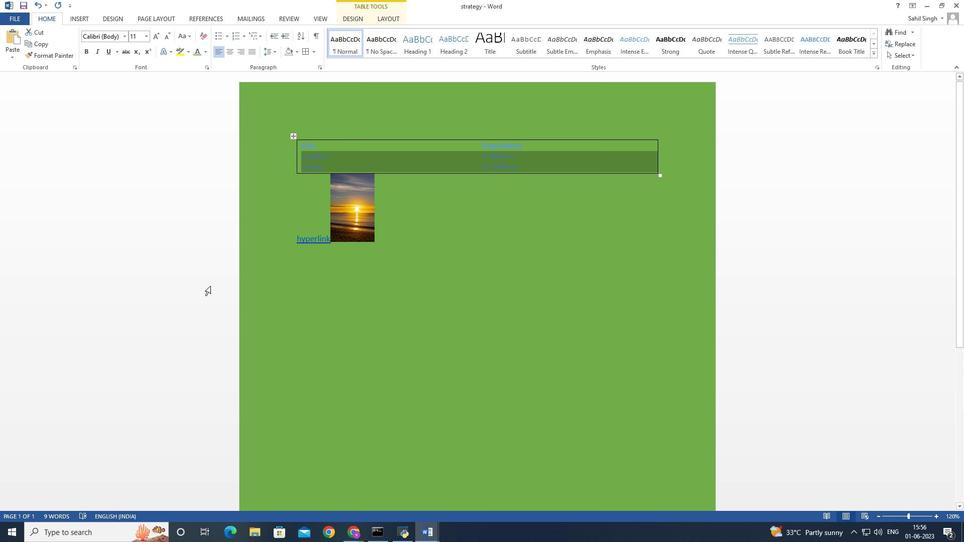 
Action: Mouse moved to (392, 322)
Screenshot: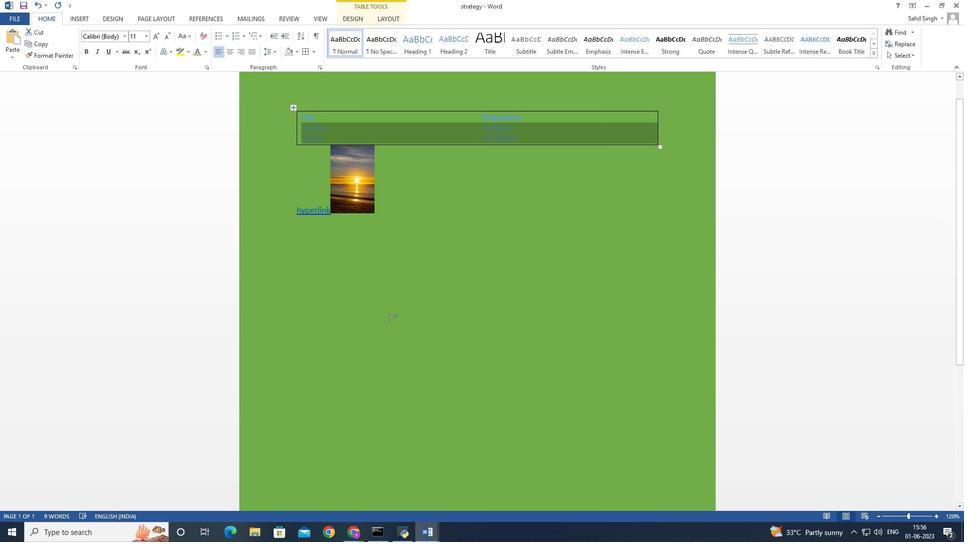 
